Task: Set the value for the new organization secret to "appleadaykeepsdoctoraway" in the organization "Mark56711".
Action: Mouse moved to (997, 80)
Screenshot: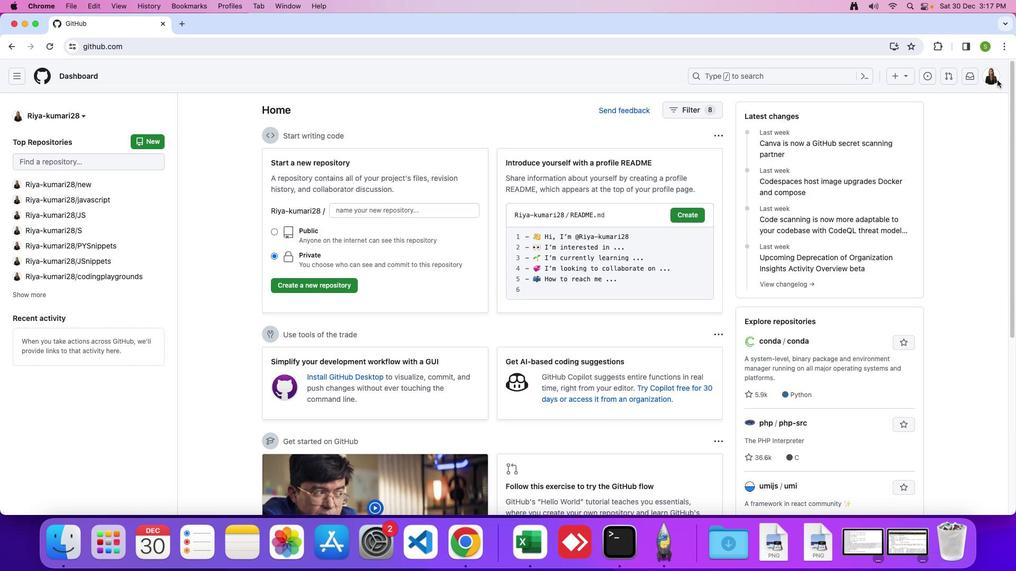 
Action: Mouse pressed left at (997, 80)
Screenshot: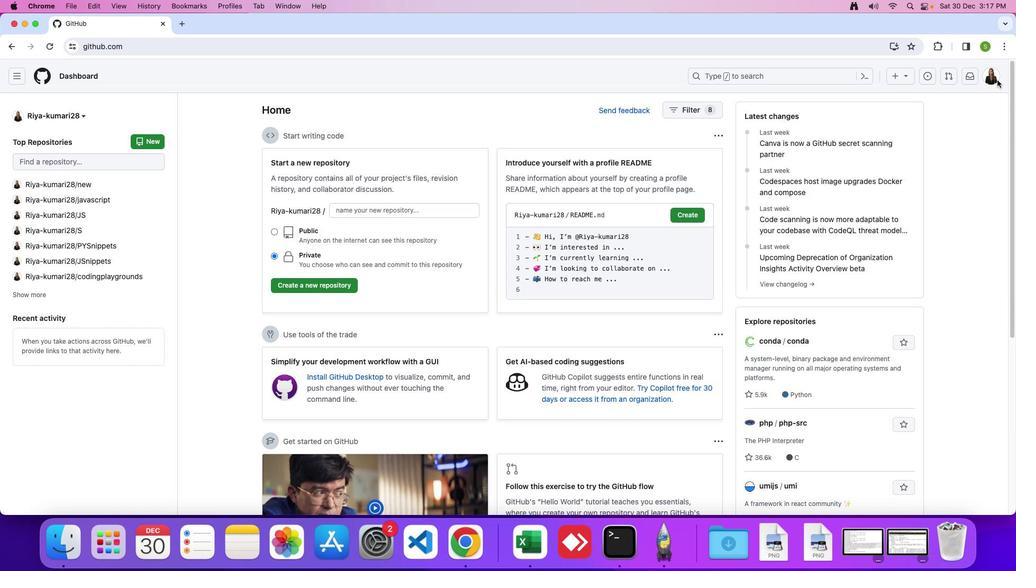 
Action: Mouse moved to (994, 80)
Screenshot: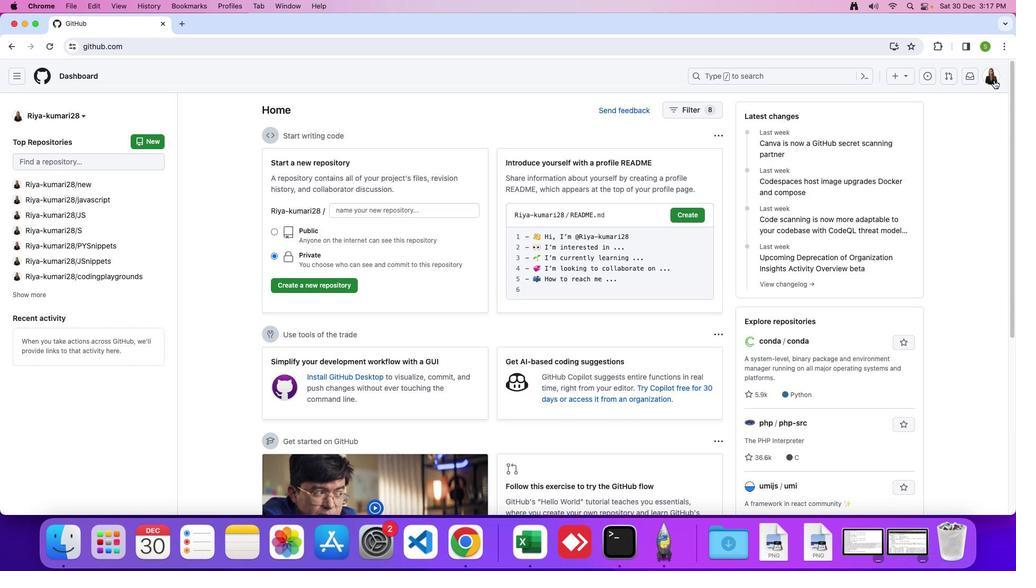
Action: Mouse pressed left at (994, 80)
Screenshot: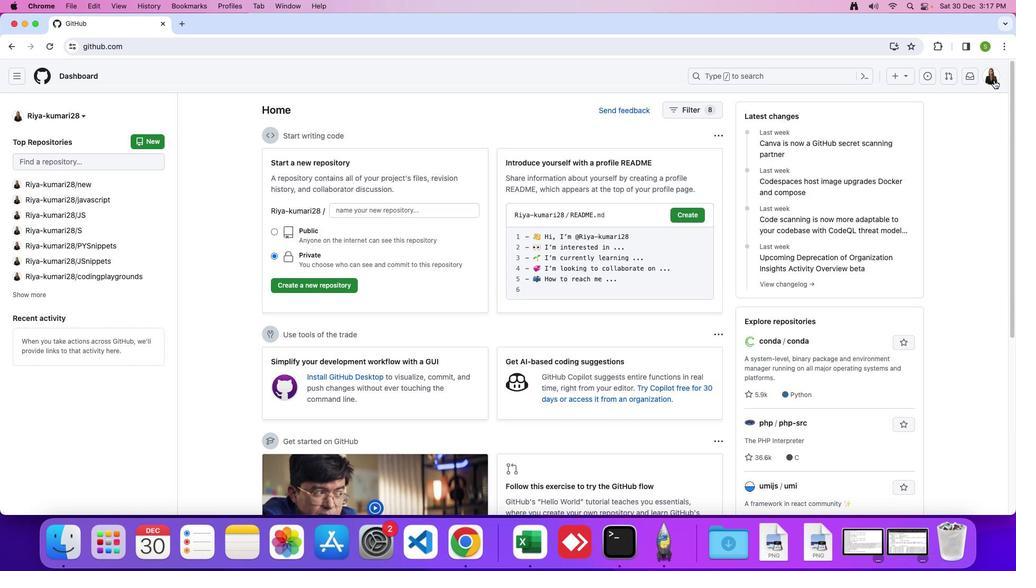
Action: Mouse moved to (952, 204)
Screenshot: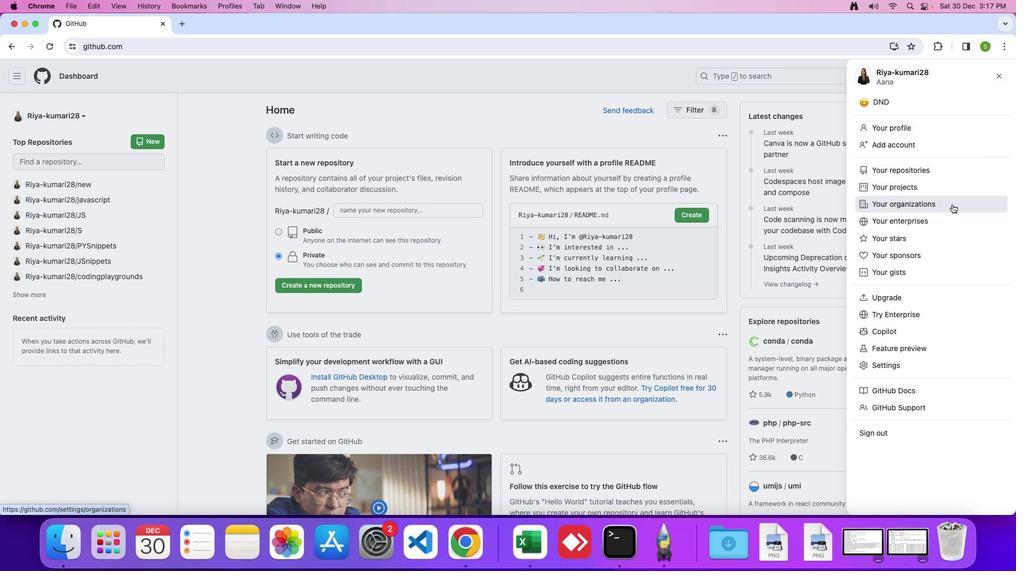 
Action: Mouse pressed left at (952, 204)
Screenshot: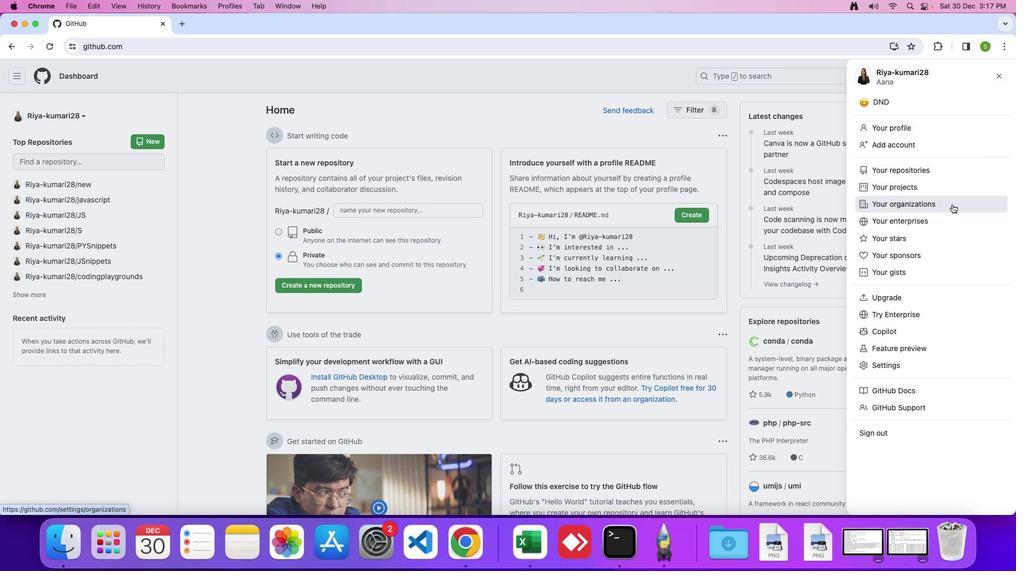 
Action: Mouse moved to (765, 219)
Screenshot: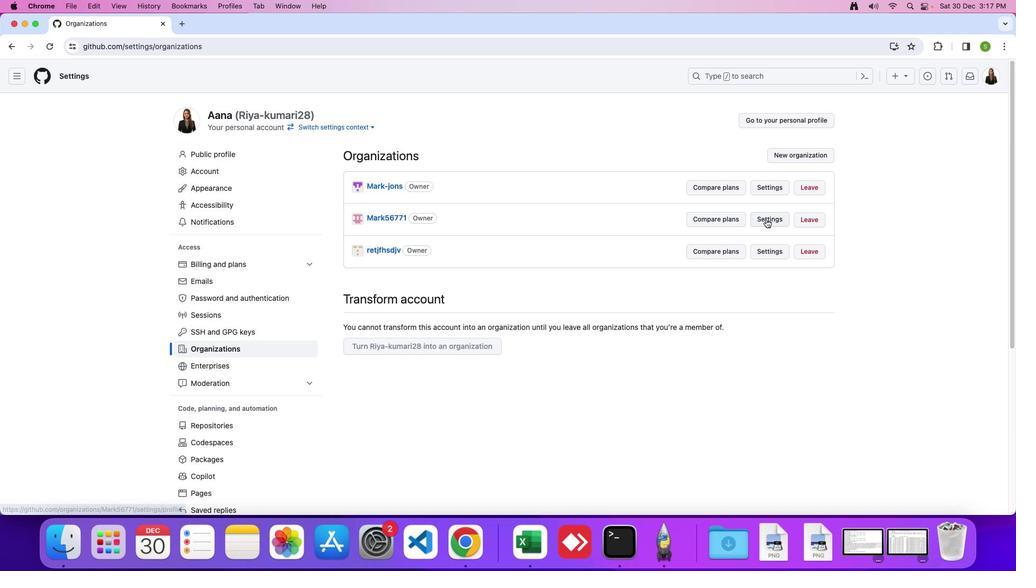 
Action: Mouse pressed left at (765, 219)
Screenshot: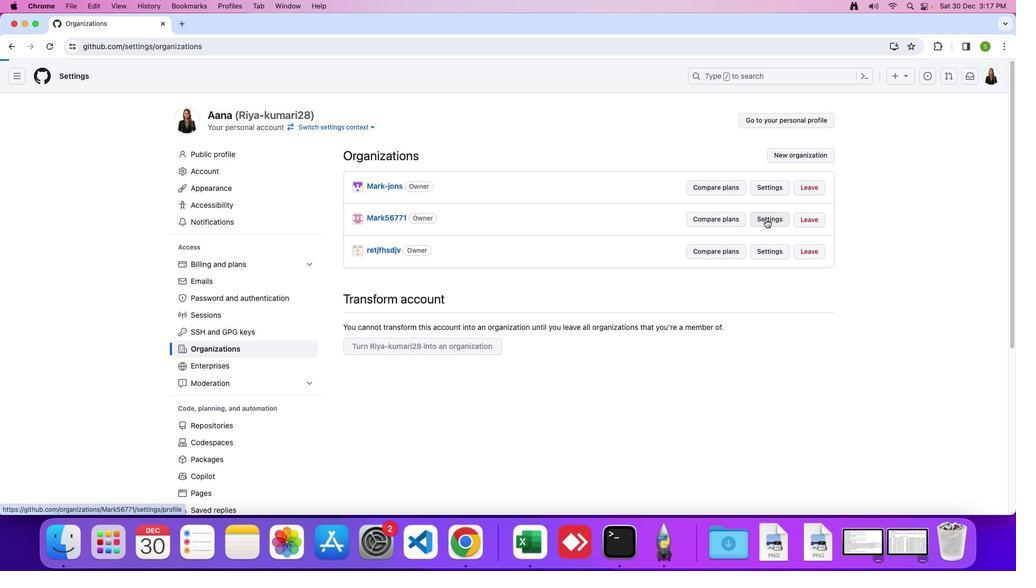 
Action: Mouse moved to (291, 376)
Screenshot: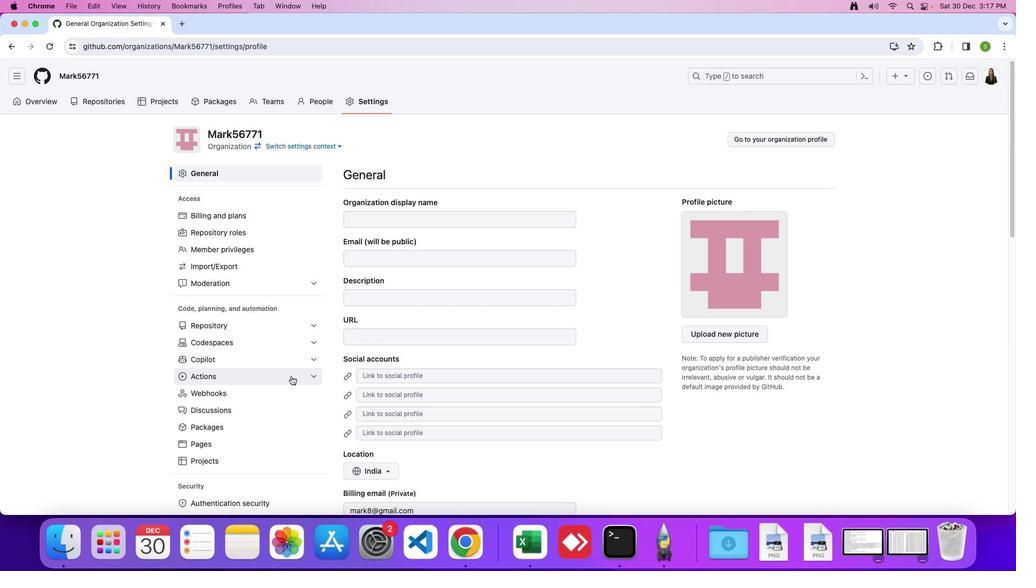 
Action: Mouse scrolled (291, 376) with delta (0, 0)
Screenshot: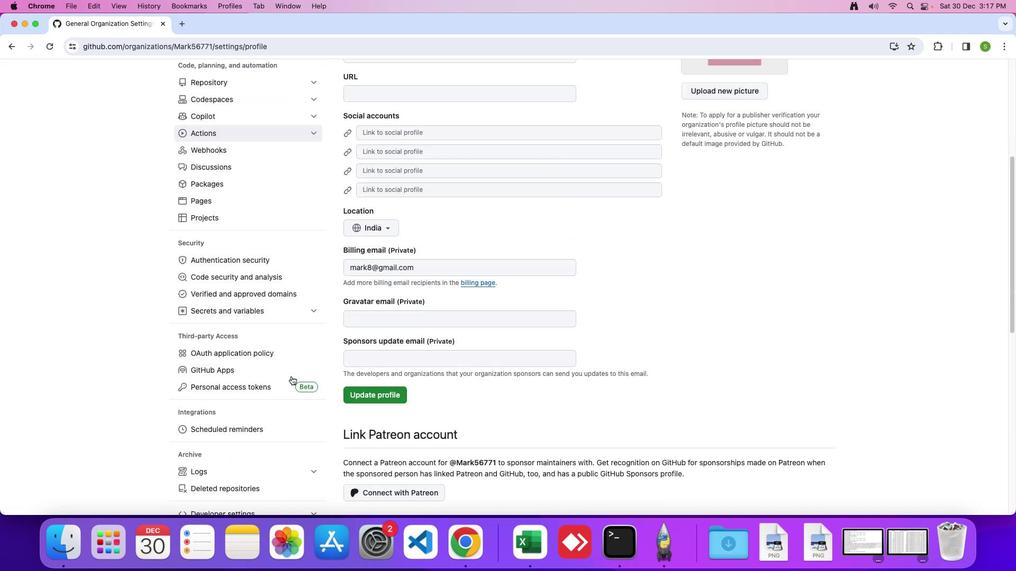 
Action: Mouse scrolled (291, 376) with delta (0, 0)
Screenshot: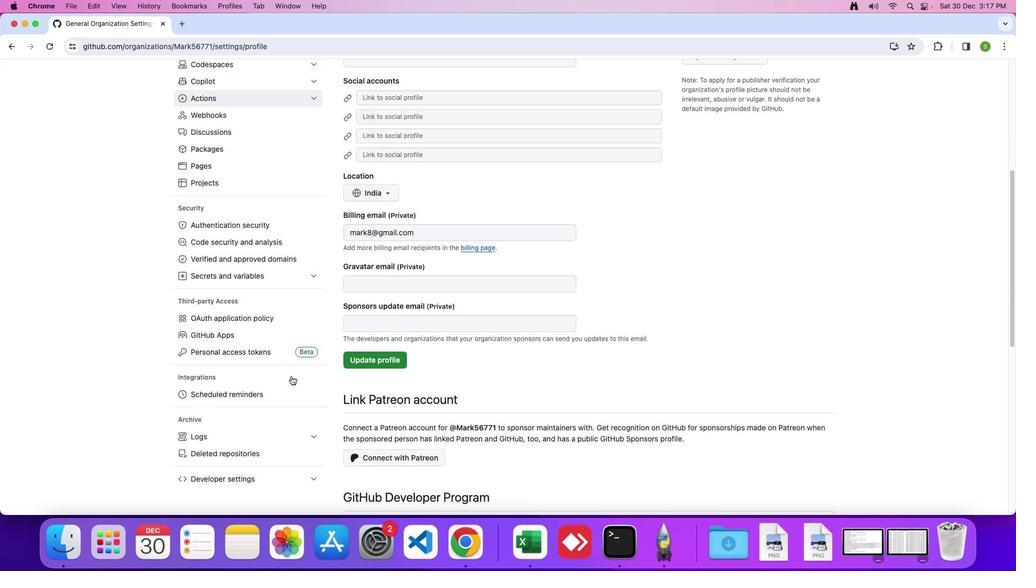 
Action: Mouse scrolled (291, 376) with delta (0, -2)
Screenshot: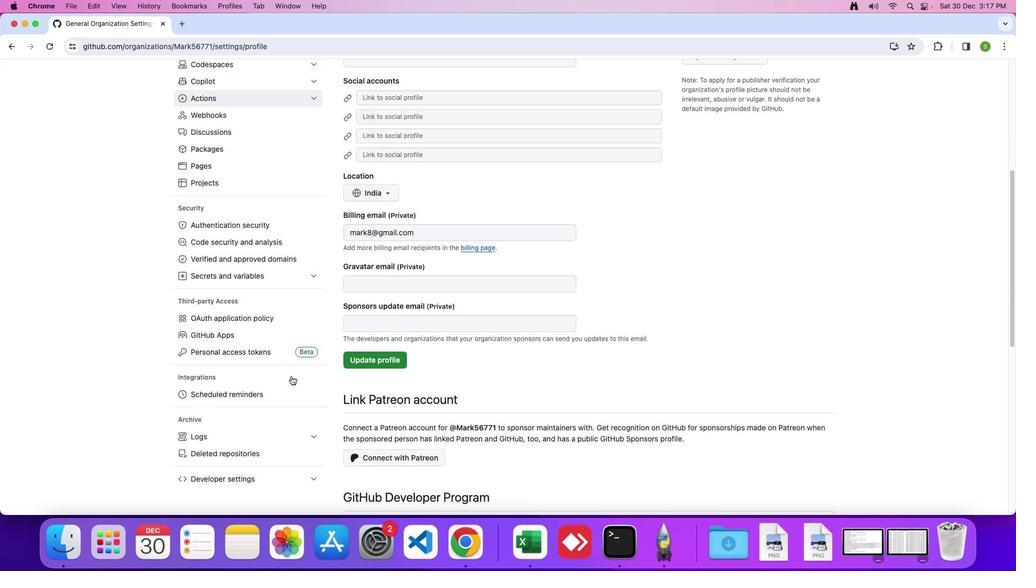 
Action: Mouse scrolled (291, 376) with delta (0, -3)
Screenshot: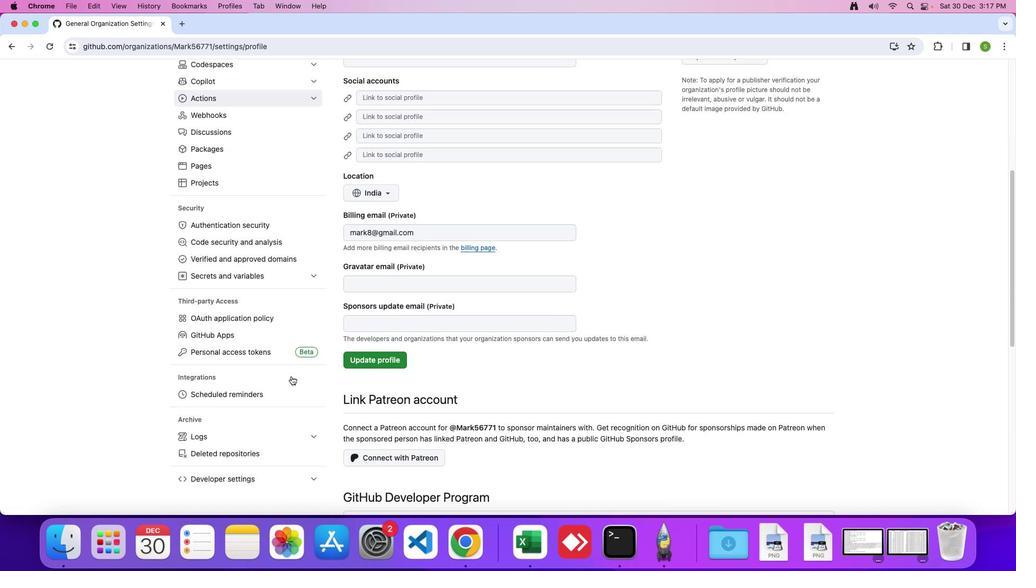 
Action: Mouse moved to (327, 273)
Screenshot: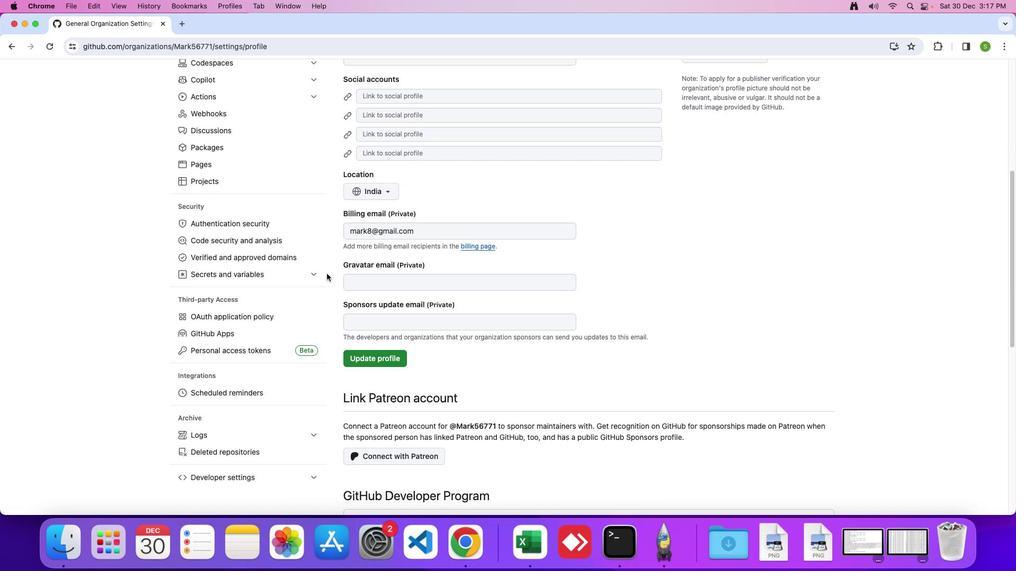 
Action: Mouse scrolled (327, 273) with delta (0, 0)
Screenshot: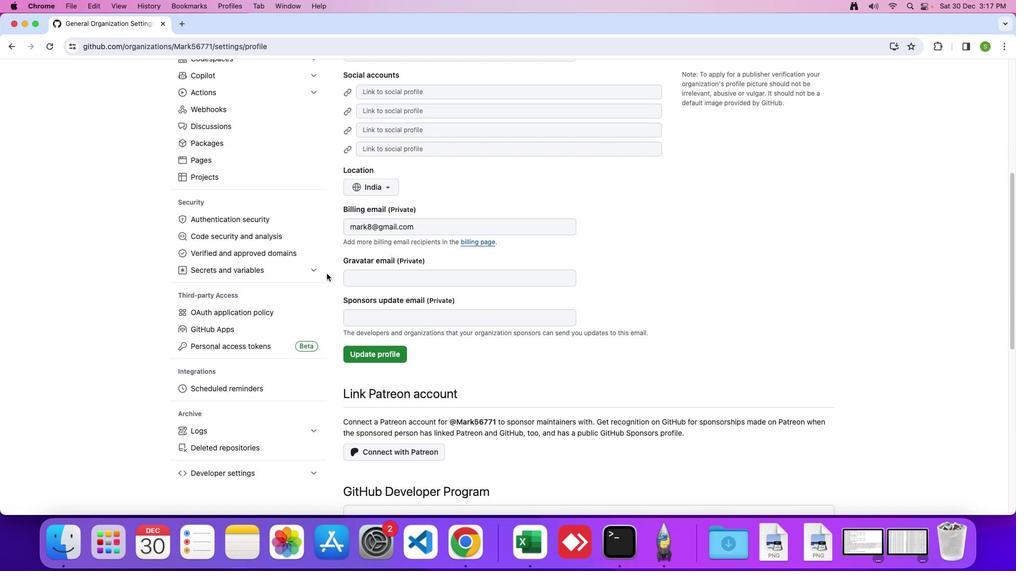 
Action: Mouse scrolled (327, 273) with delta (0, 0)
Screenshot: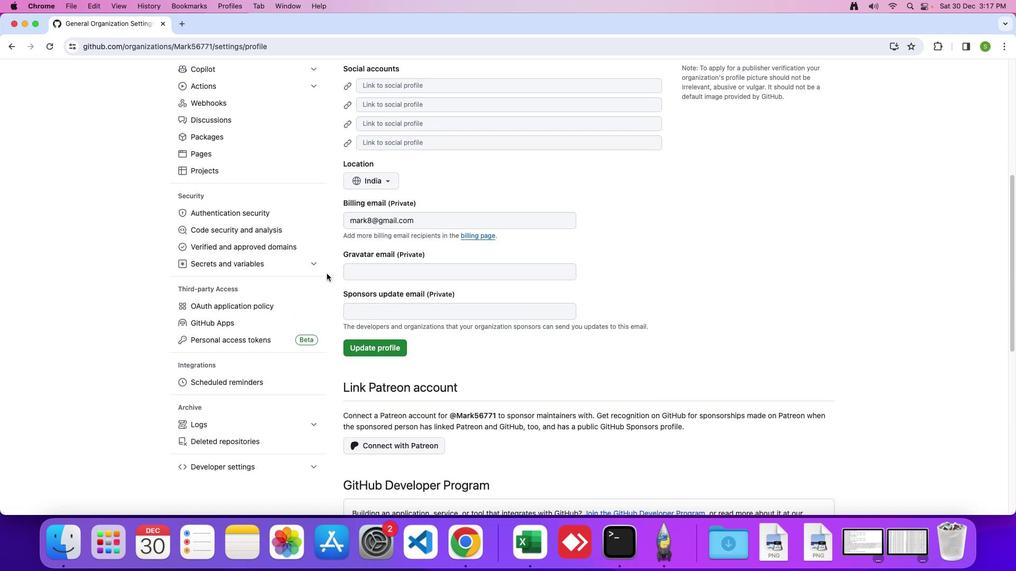 
Action: Mouse scrolled (327, 273) with delta (0, 0)
Screenshot: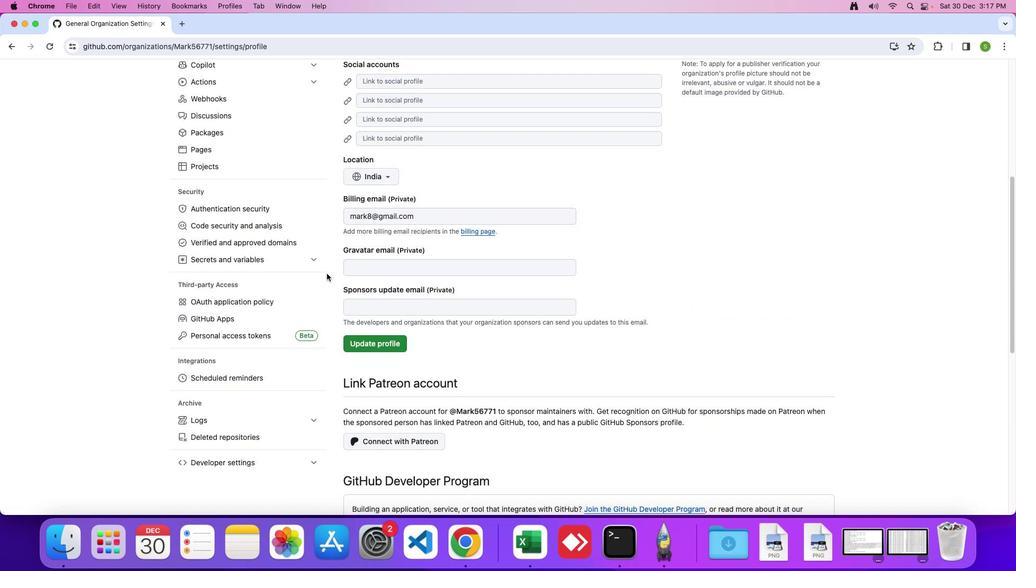 
Action: Mouse scrolled (327, 273) with delta (0, 0)
Screenshot: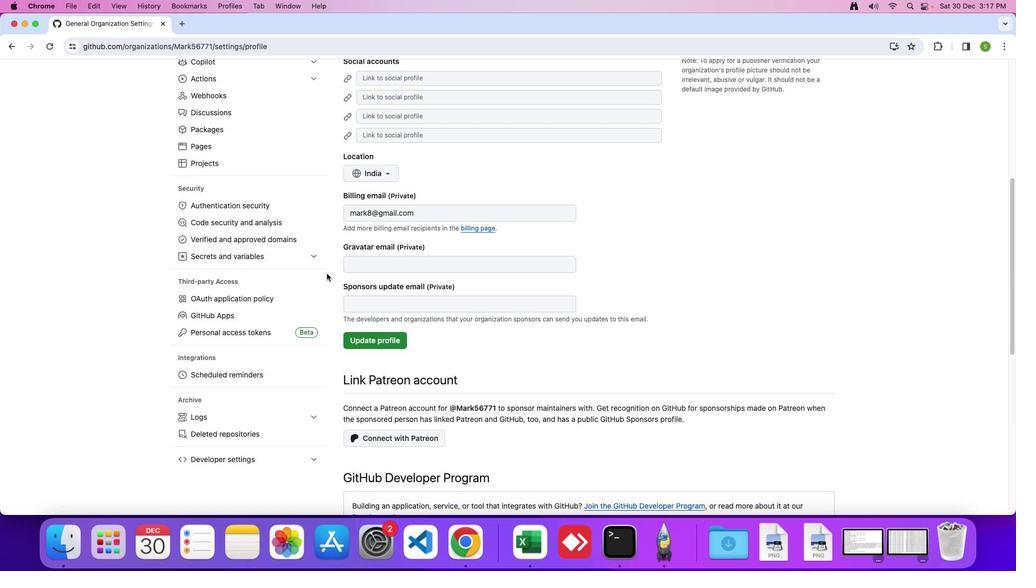 
Action: Mouse scrolled (327, 273) with delta (0, 0)
Screenshot: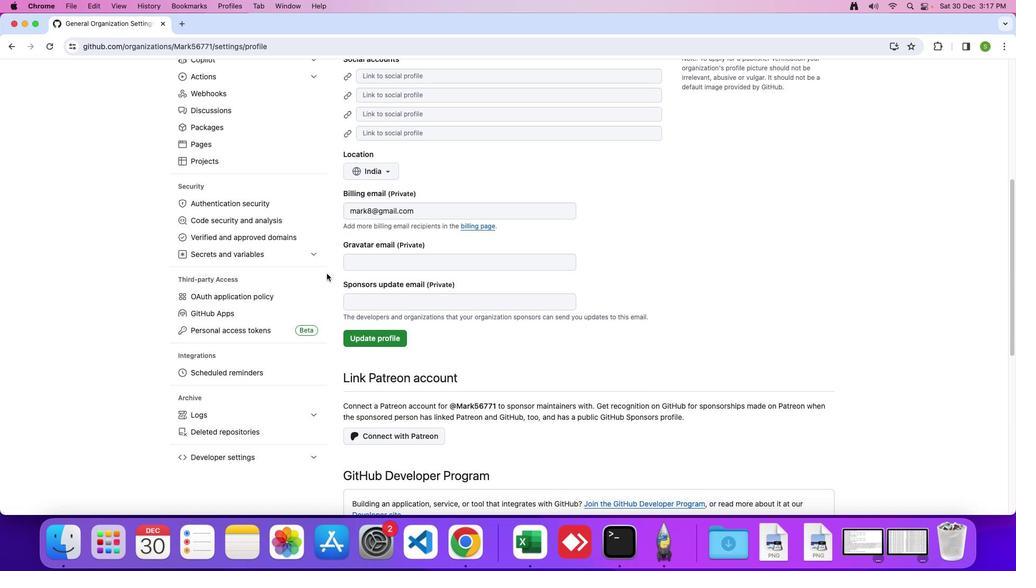 
Action: Mouse moved to (313, 255)
Screenshot: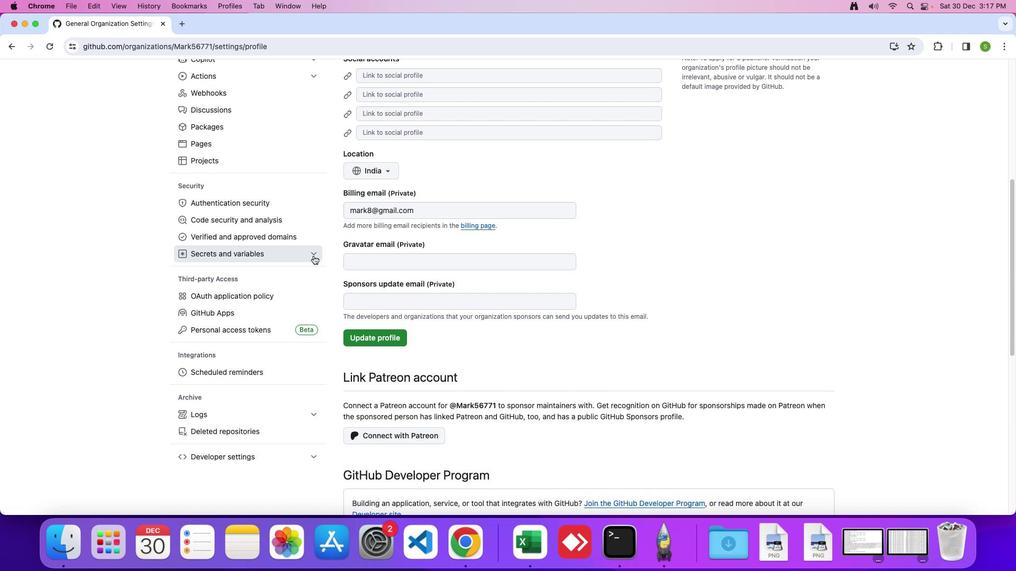 
Action: Mouse pressed left at (313, 255)
Screenshot: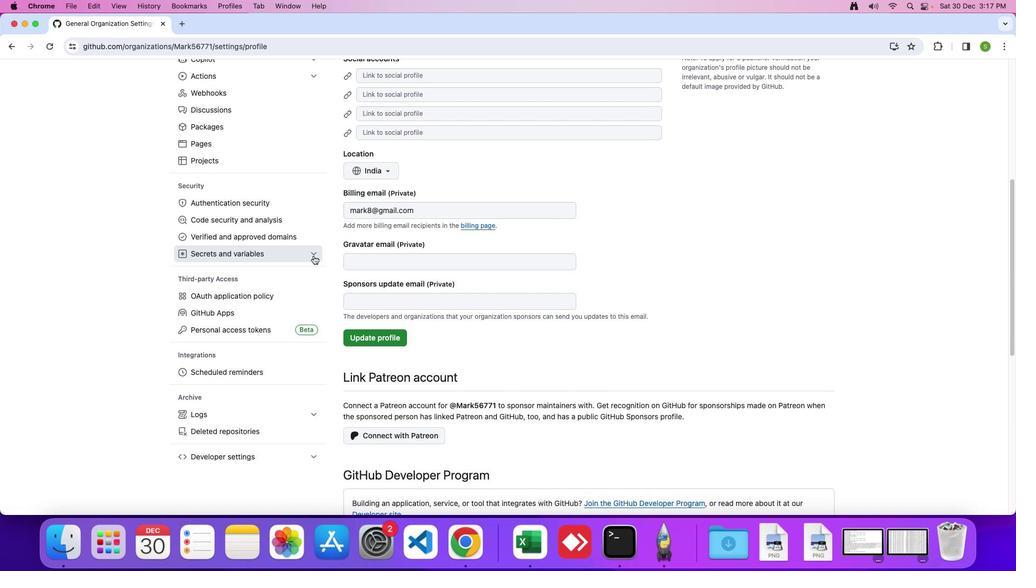 
Action: Mouse moved to (290, 274)
Screenshot: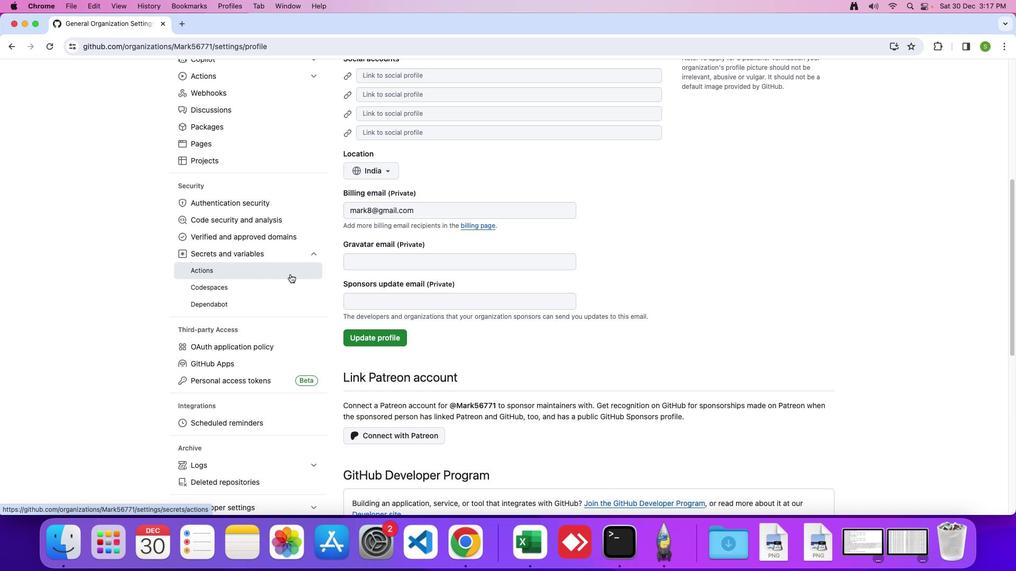 
Action: Mouse pressed left at (290, 274)
Screenshot: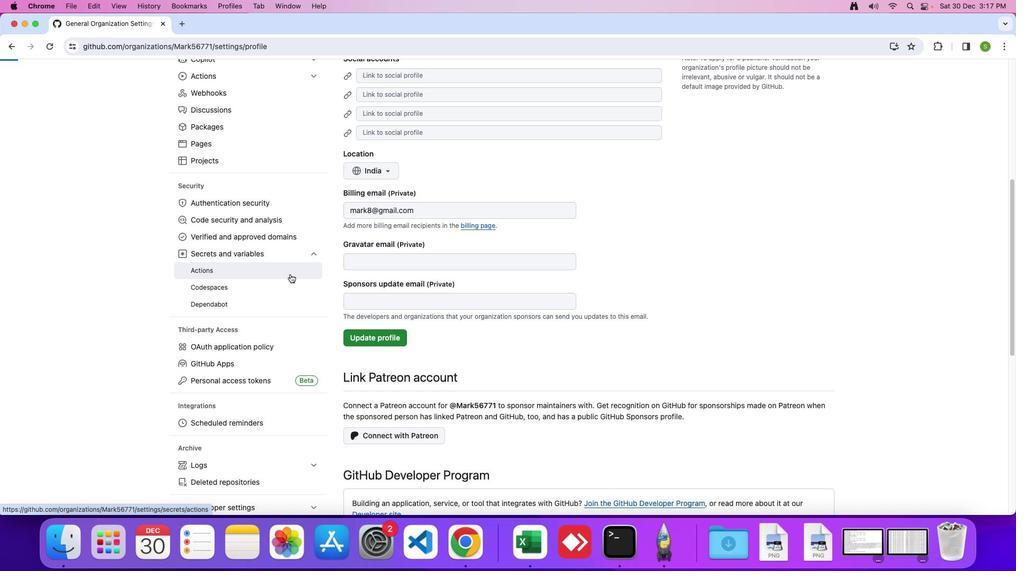
Action: Mouse moved to (563, 383)
Screenshot: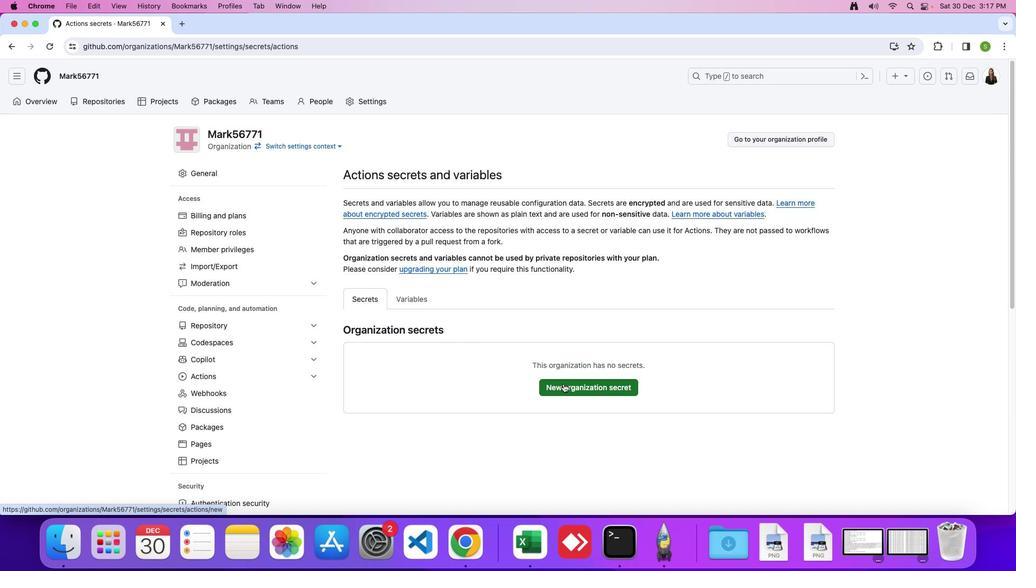 
Action: Mouse pressed left at (563, 383)
Screenshot: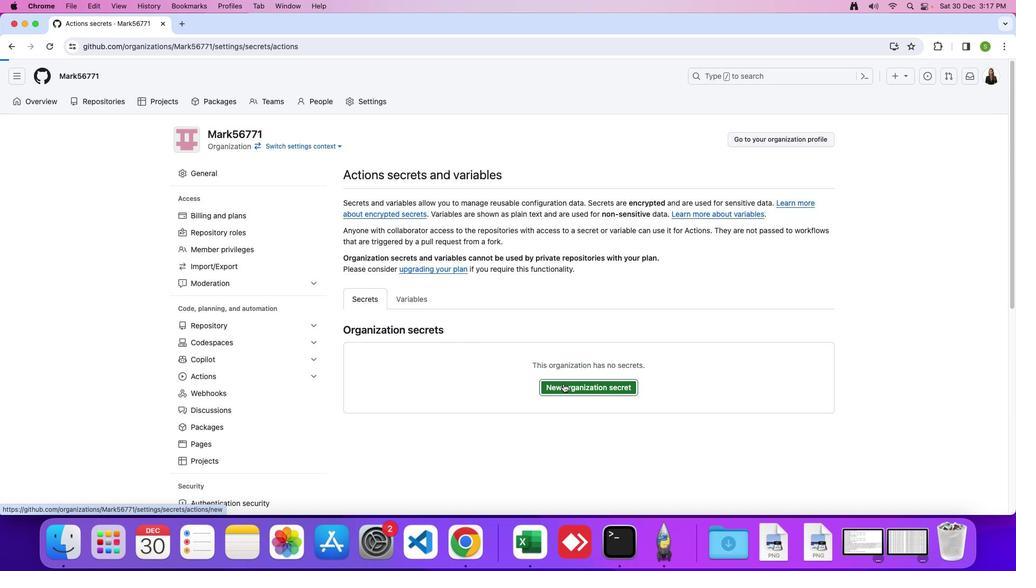 
Action: Mouse moved to (416, 282)
Screenshot: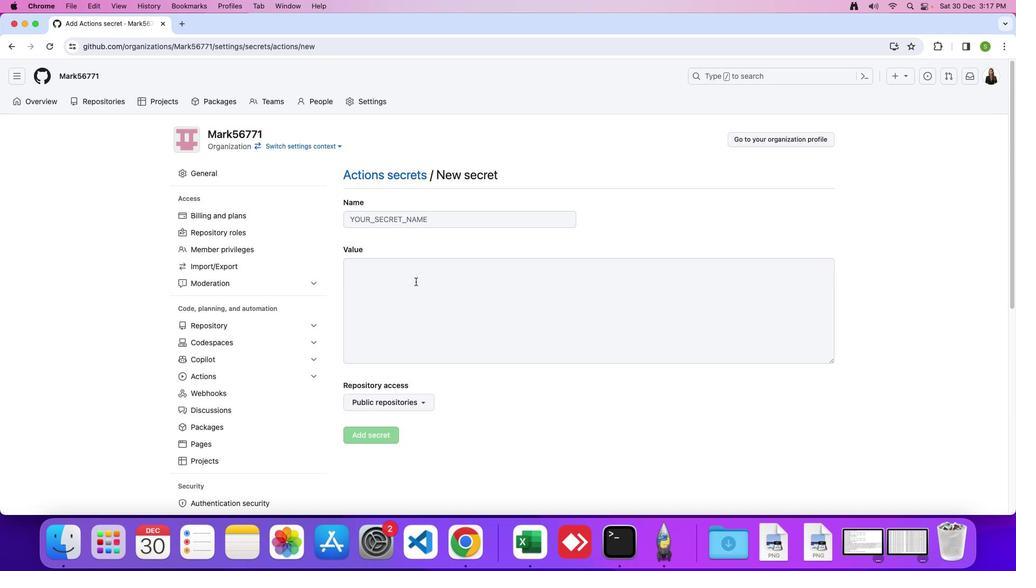 
Action: Mouse pressed left at (416, 282)
Screenshot: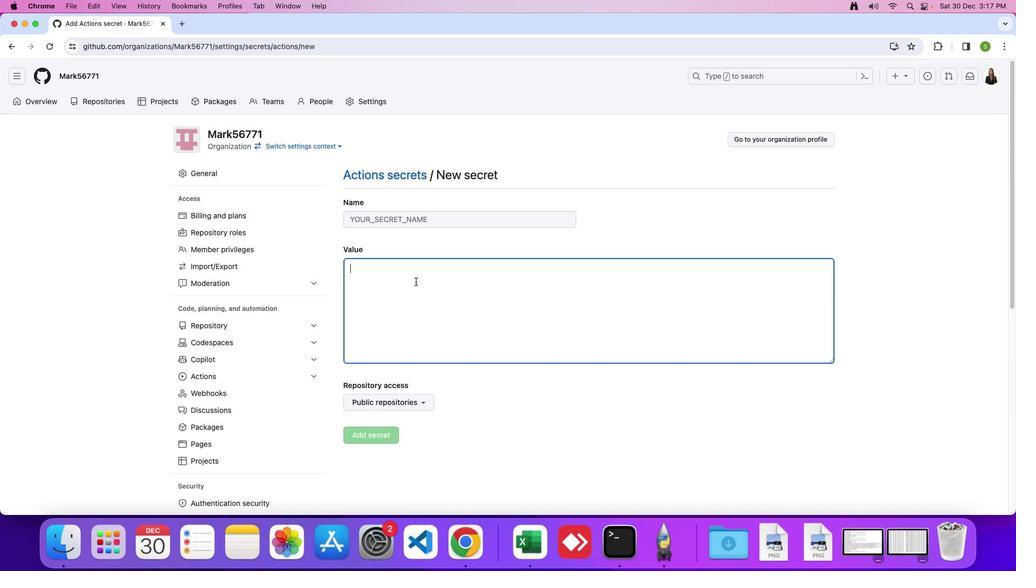 
Action: Key pressed Key.caps_lock'a''p''p''l''e''a''d''a''y''k''e''e''p''s''d''o''c''t''o''r''a''w''a''y'
Screenshot: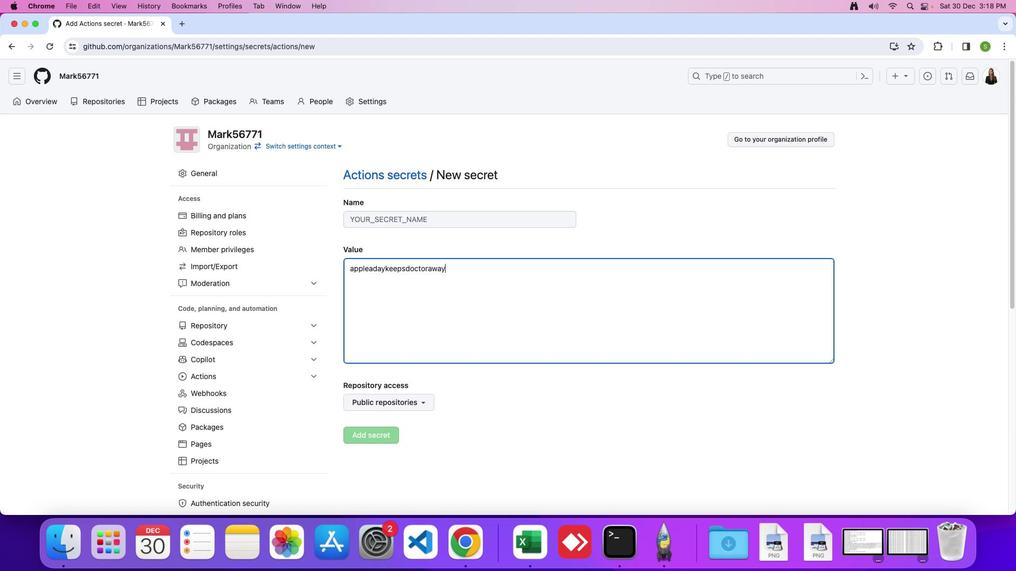 
